 Task: Create a sub task Release to Production / Go Live for the task  Add push notification feature to the app in the project TrendForge , assign it to team member softage.10@softage.net and update the status of the sub task to  At Risk , set the priority of the sub task to Medium.
Action: Mouse moved to (73, 565)
Screenshot: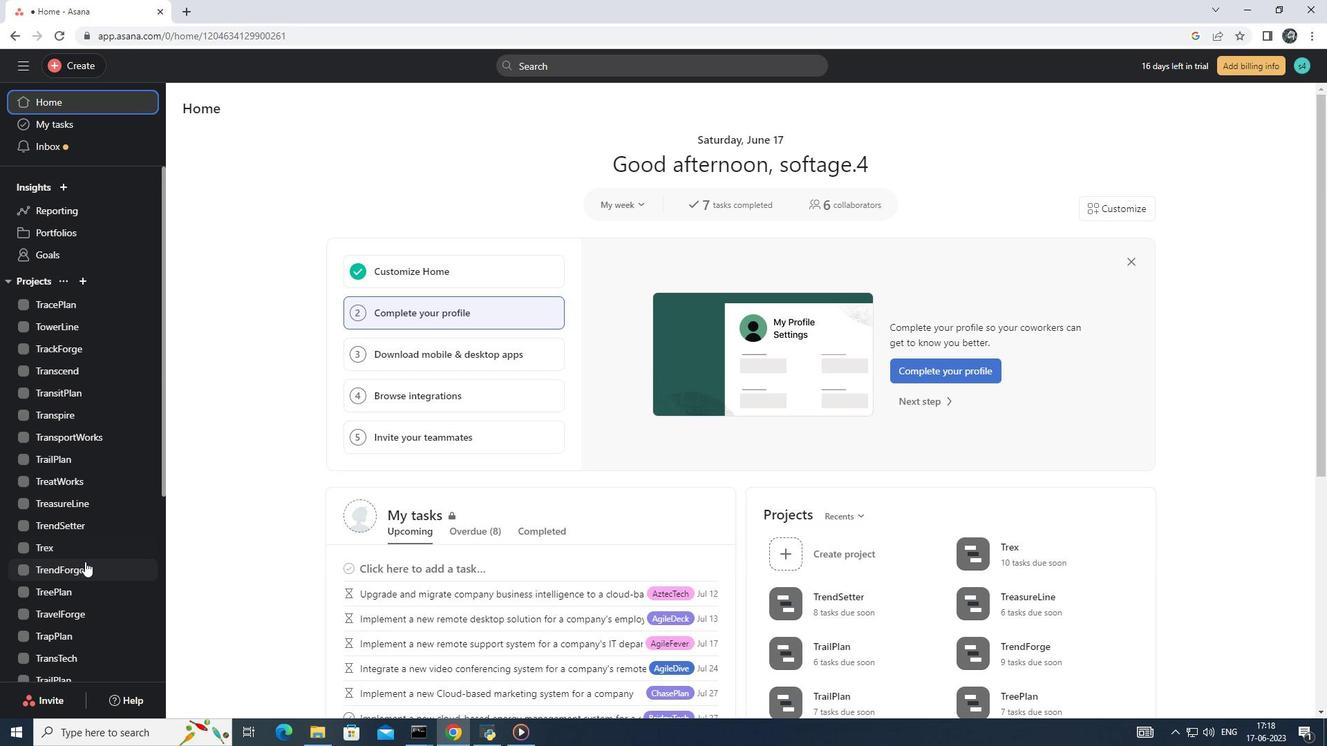 
Action: Mouse pressed left at (73, 565)
Screenshot: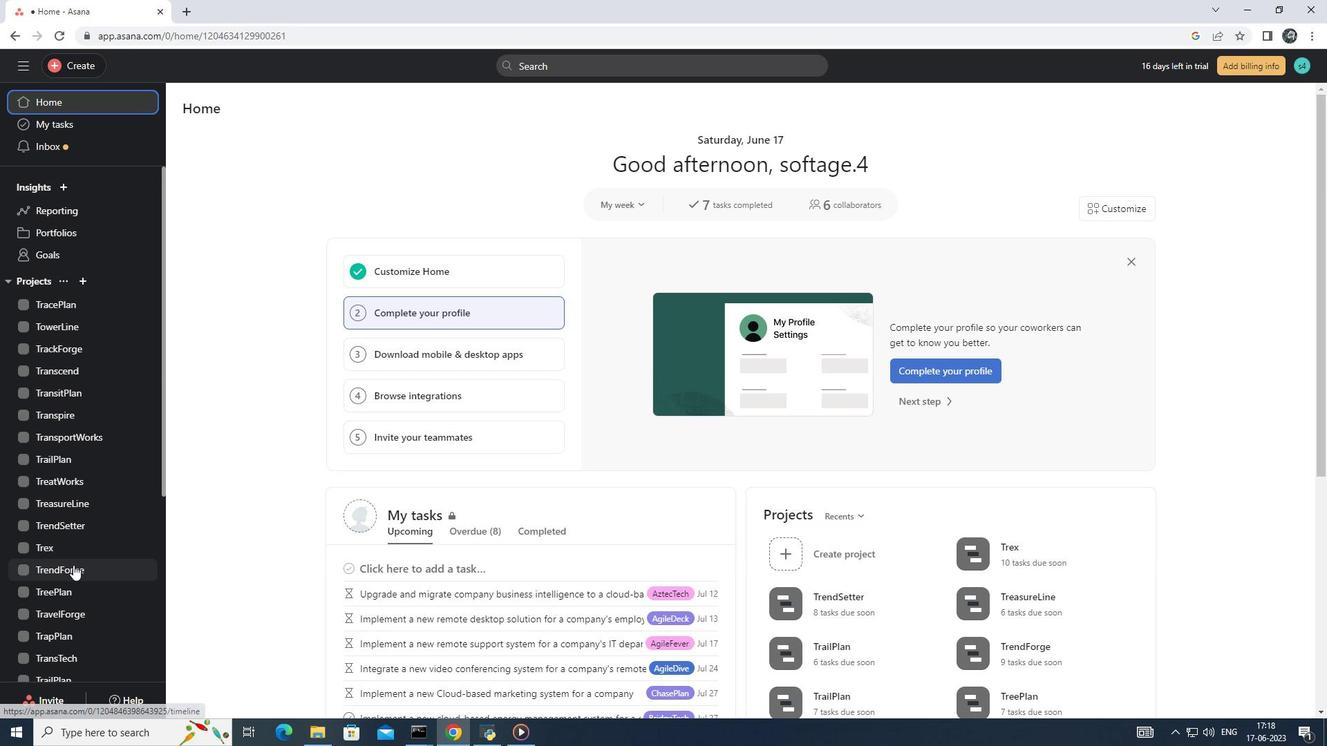 
Action: Mouse moved to (577, 325)
Screenshot: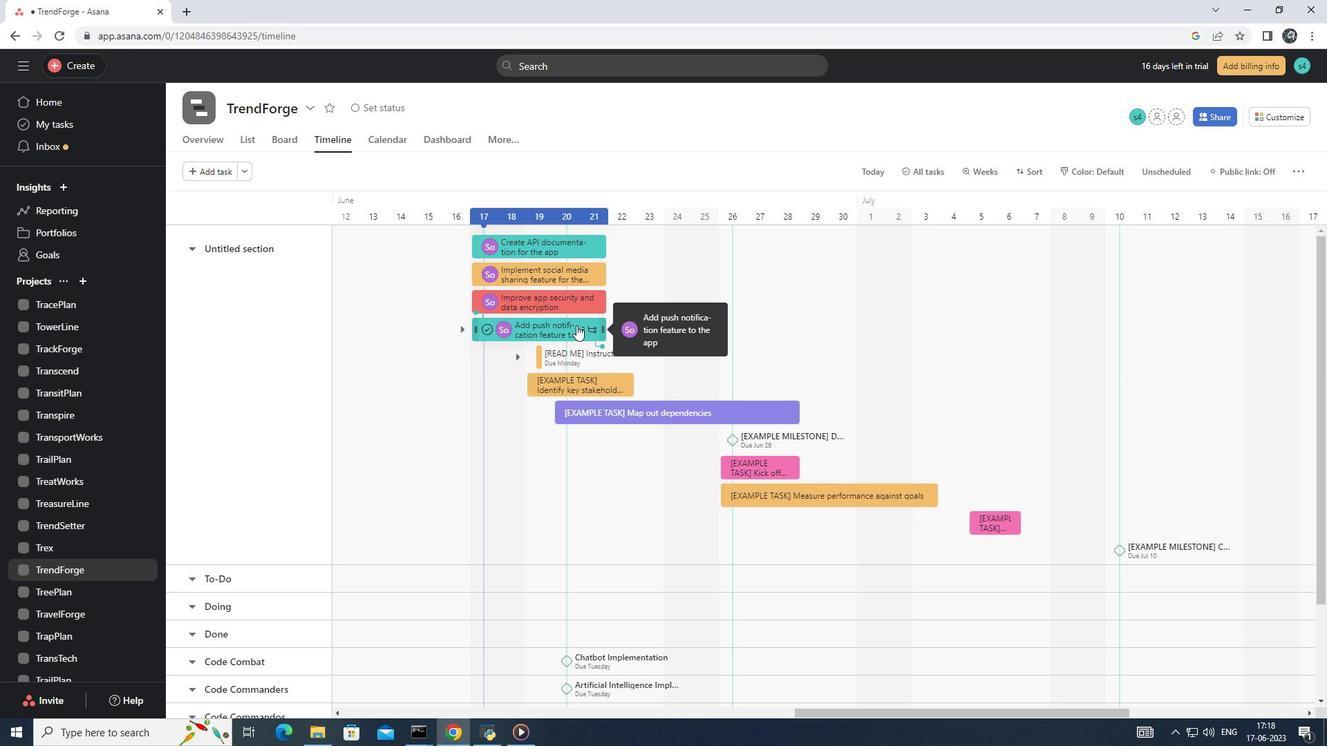 
Action: Mouse pressed left at (577, 325)
Screenshot: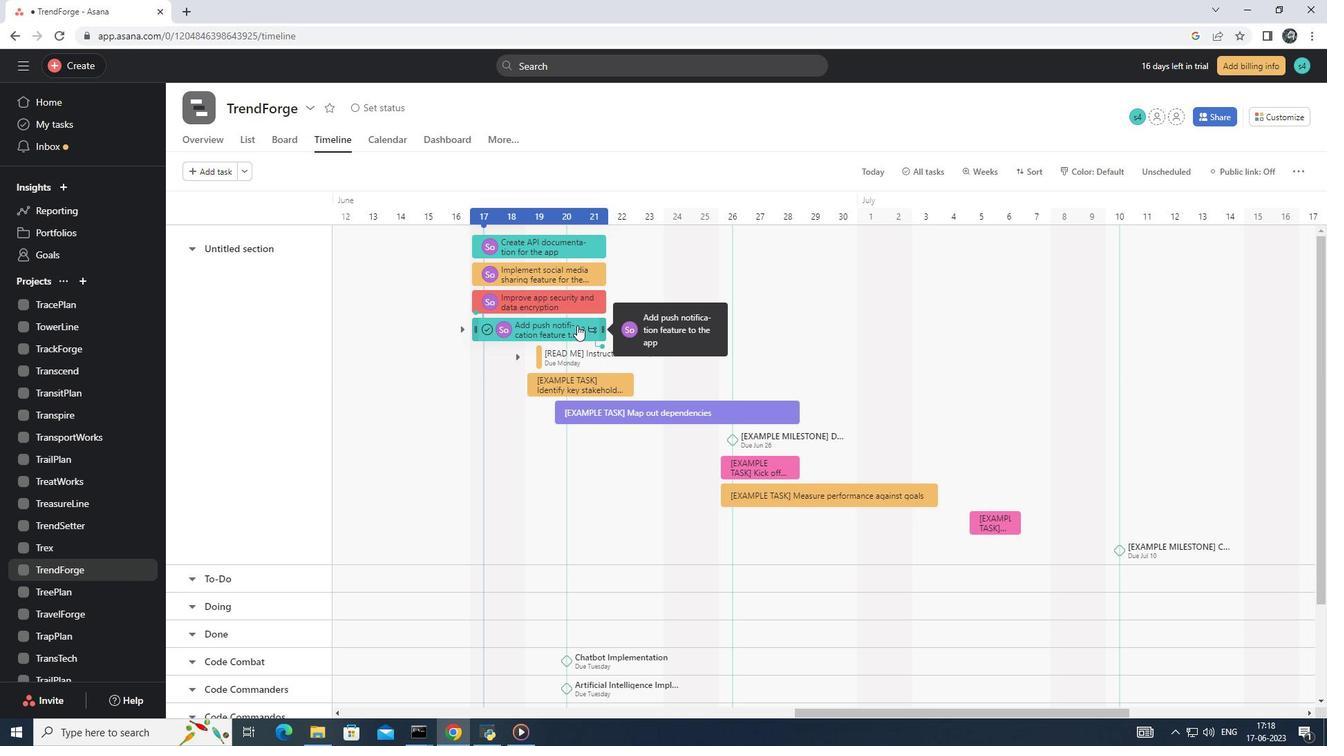 
Action: Mouse moved to (946, 423)
Screenshot: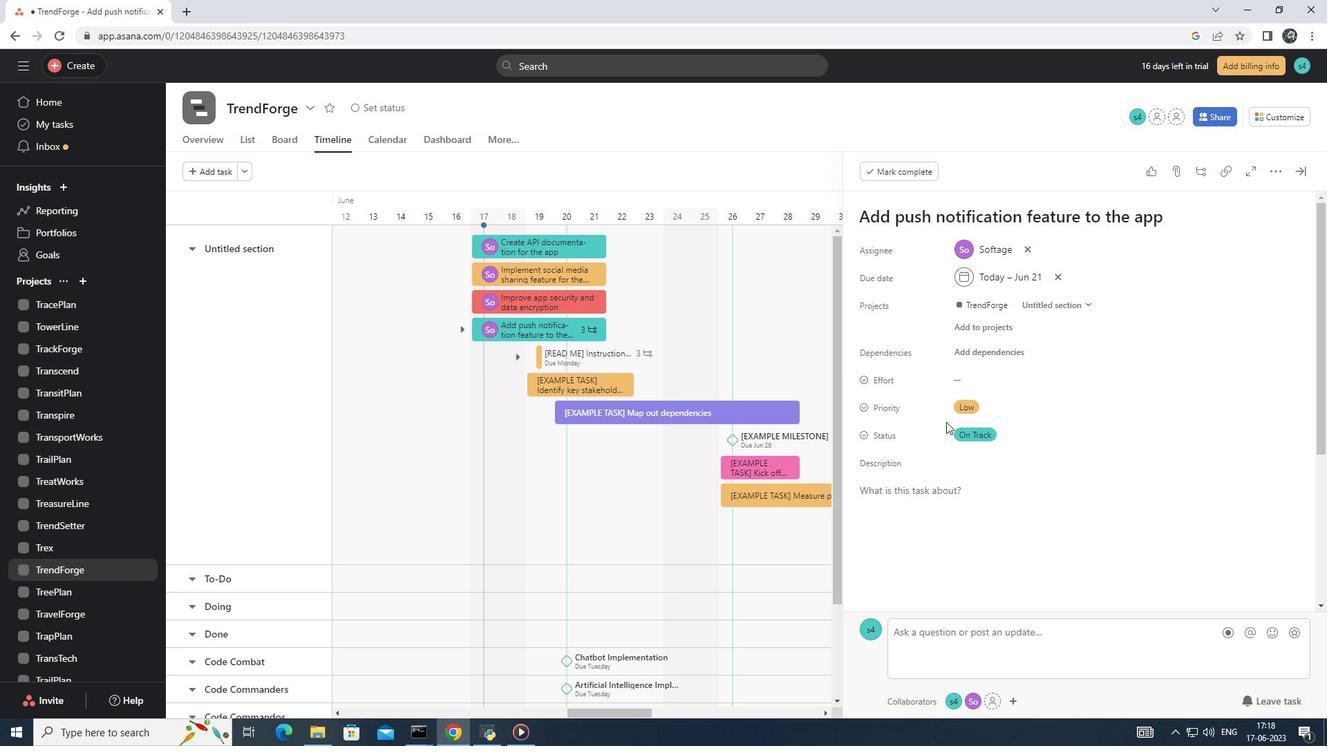 
Action: Mouse scrolled (946, 423) with delta (0, 0)
Screenshot: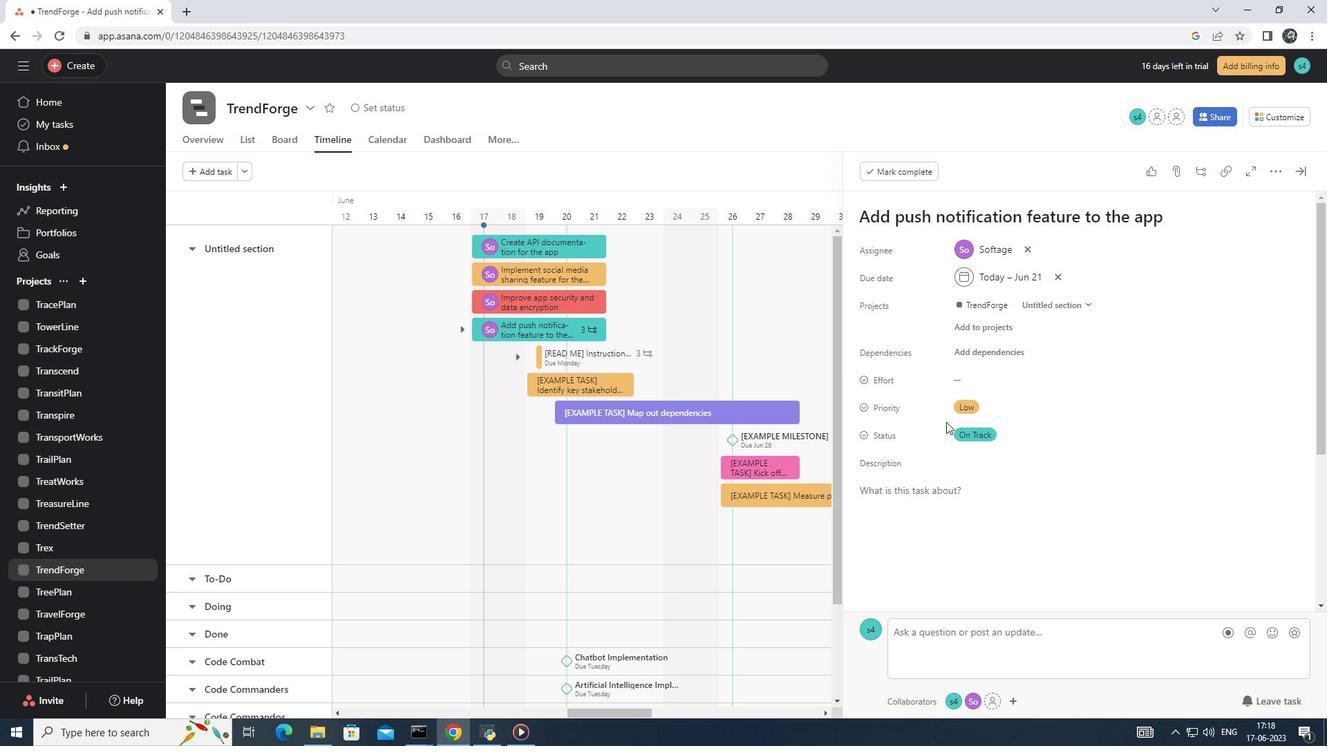 
Action: Mouse moved to (946, 424)
Screenshot: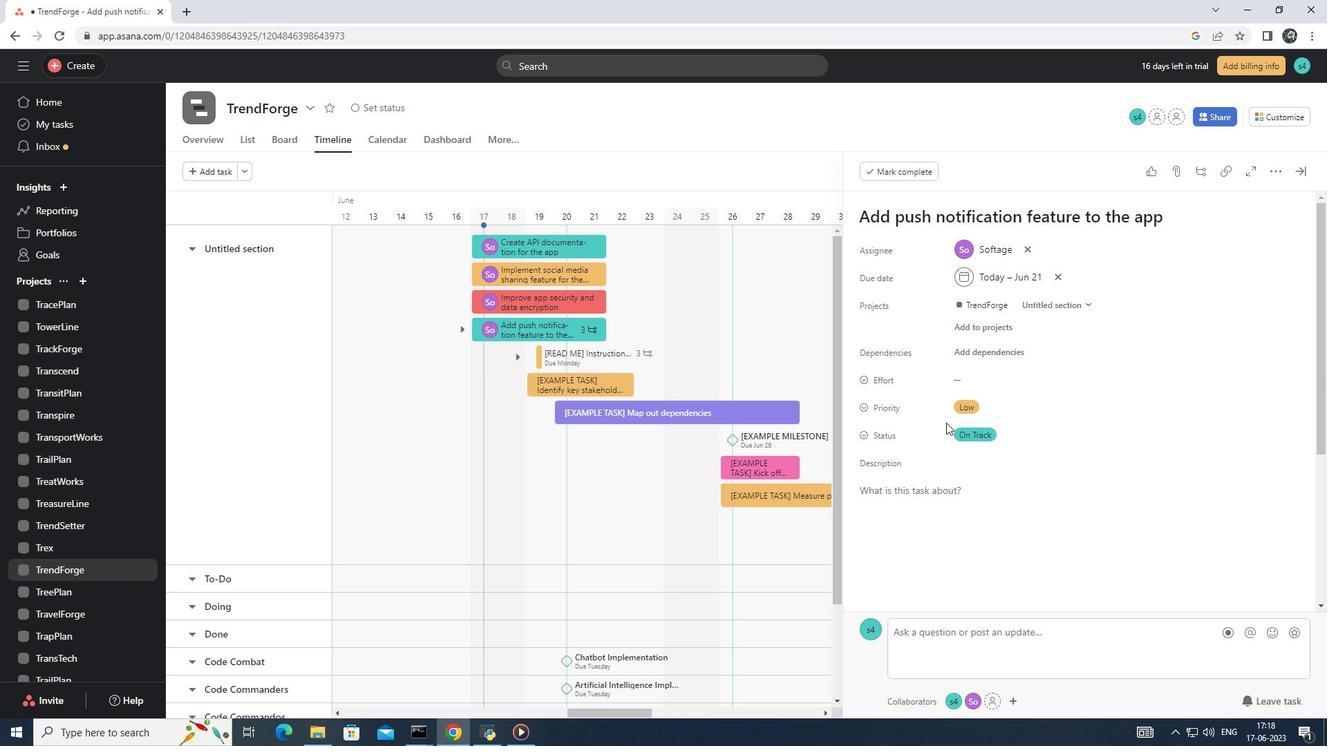 
Action: Mouse scrolled (946, 423) with delta (0, 0)
Screenshot: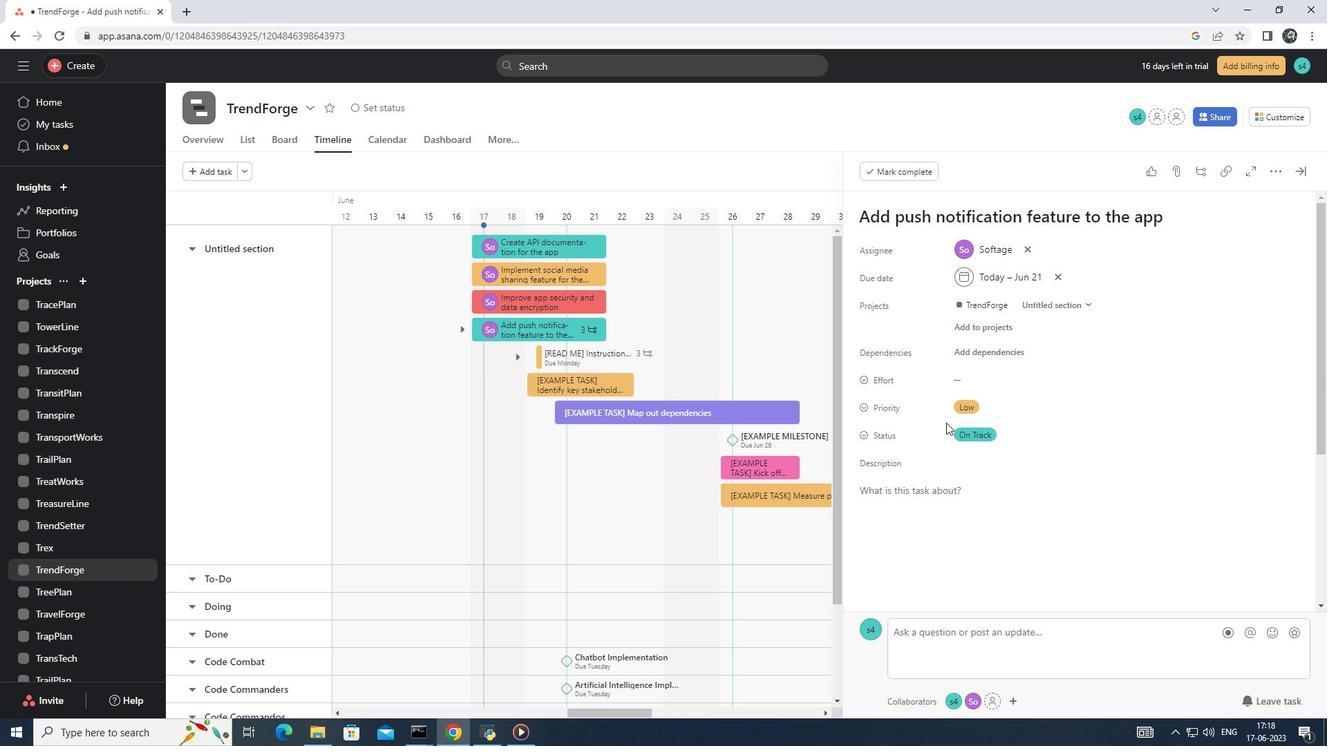 
Action: Mouse scrolled (946, 423) with delta (0, 0)
Screenshot: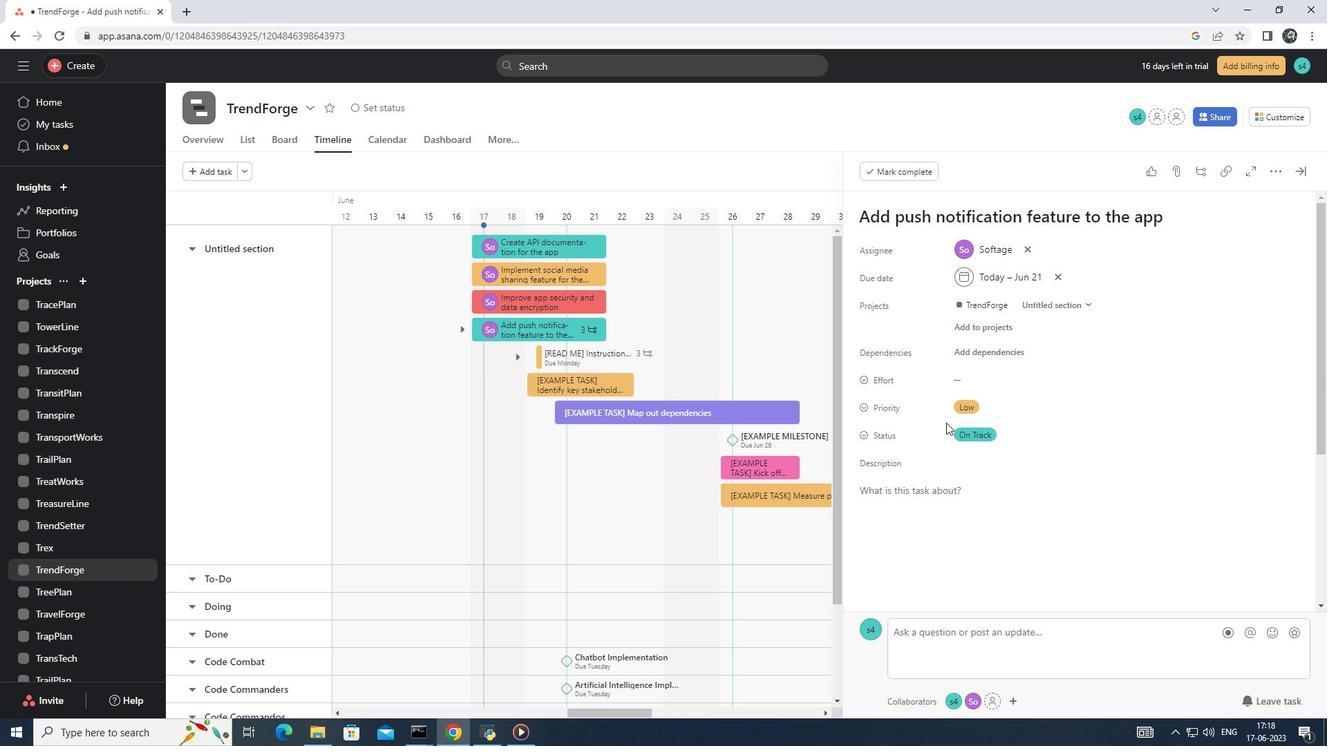 
Action: Mouse moved to (893, 521)
Screenshot: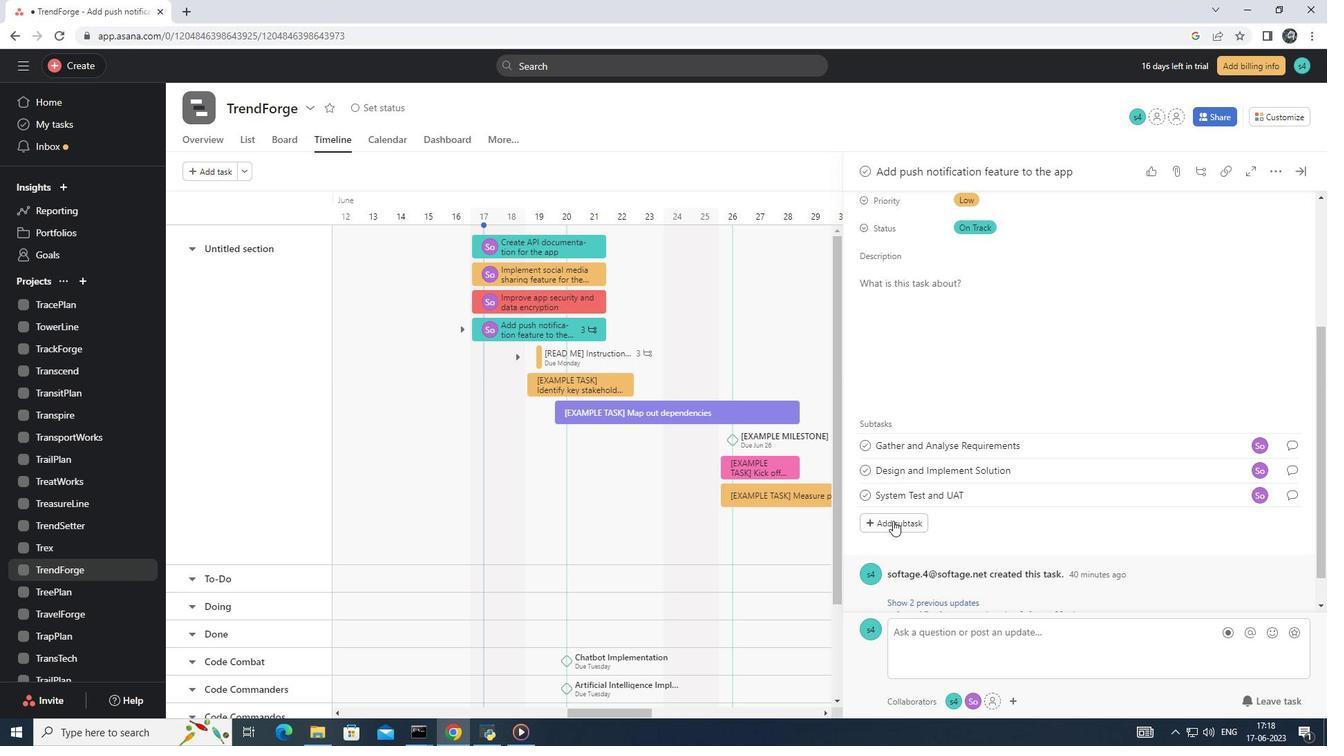 
Action: Mouse pressed left at (893, 521)
Screenshot: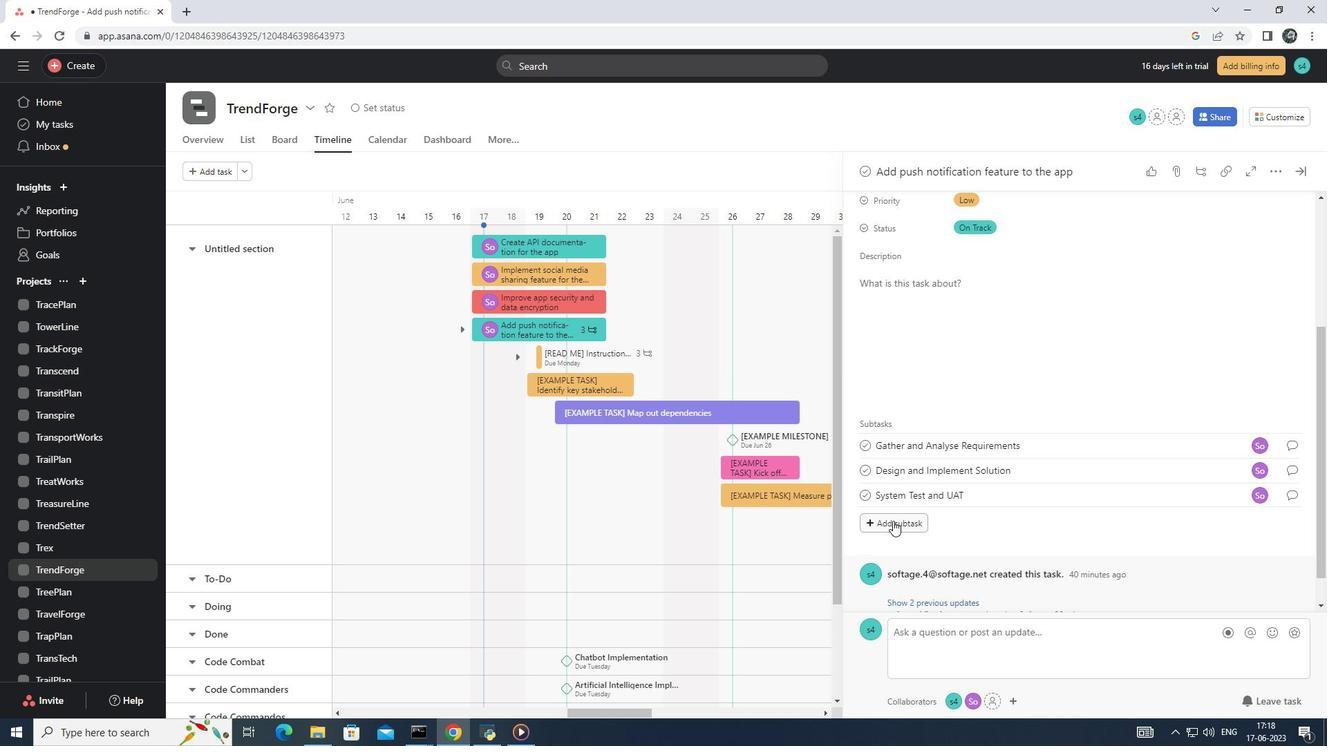 
Action: Mouse moved to (898, 494)
Screenshot: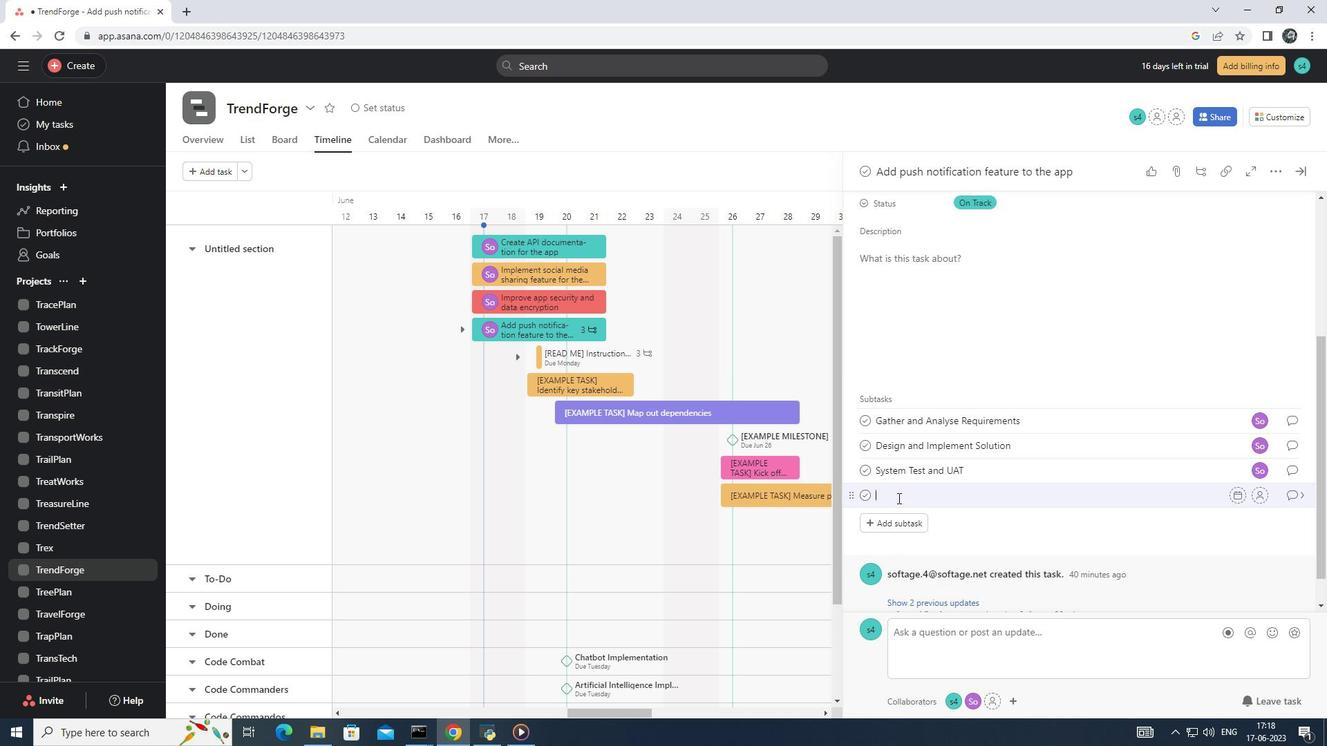 
Action: Mouse pressed left at (898, 494)
Screenshot: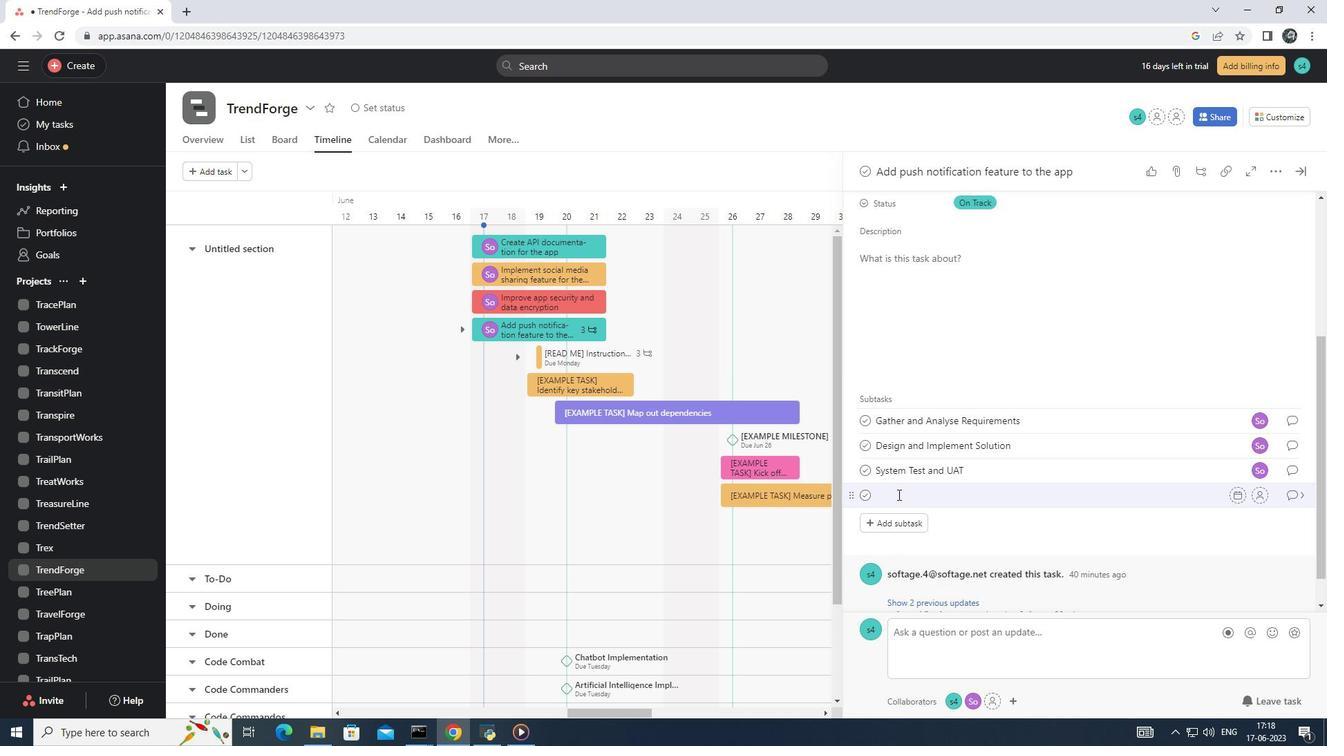
Action: Key pressed <Key.shift><Key.shift>Release<Key.space>to<Key.space><Key.shift>Production<Key.space>/<Key.space><Key.shift>Go<Key.space><Key.shift><Key.shift><Key.shift><Key.shift>Live
Screenshot: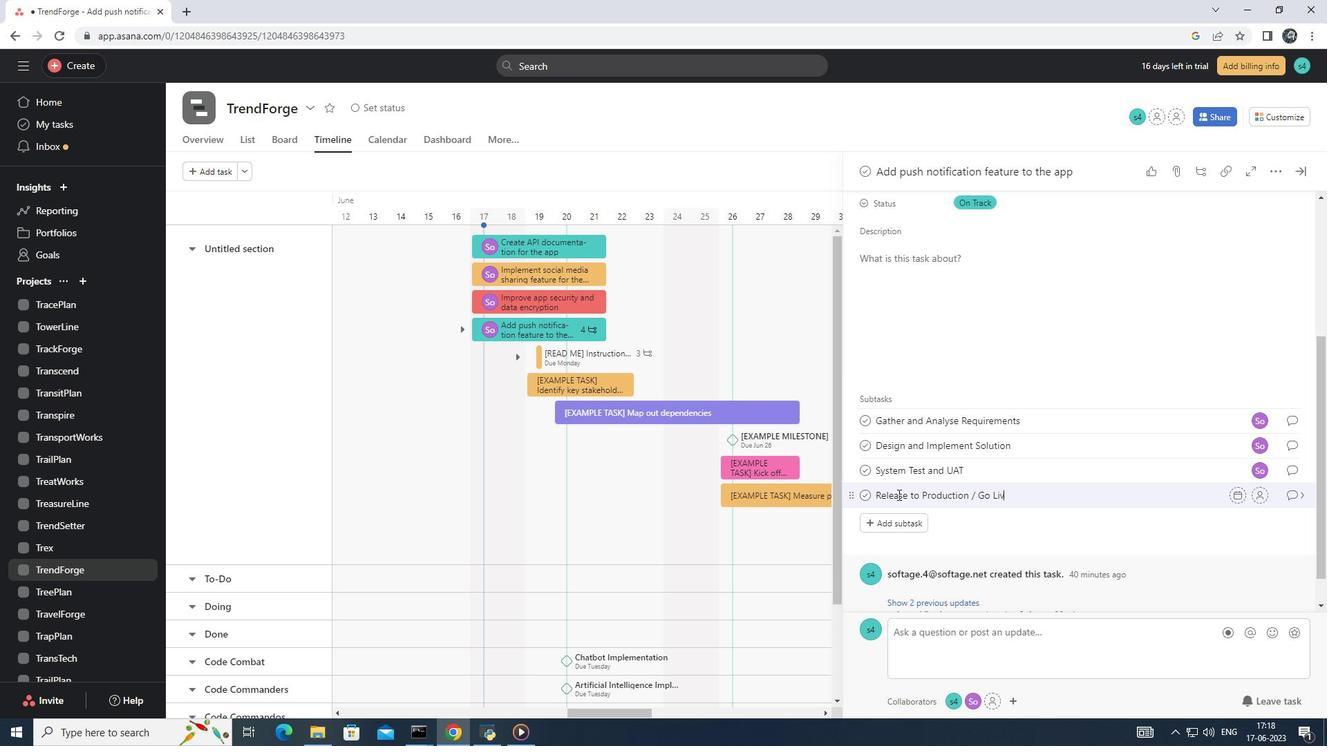 
Action: Mouse moved to (1257, 496)
Screenshot: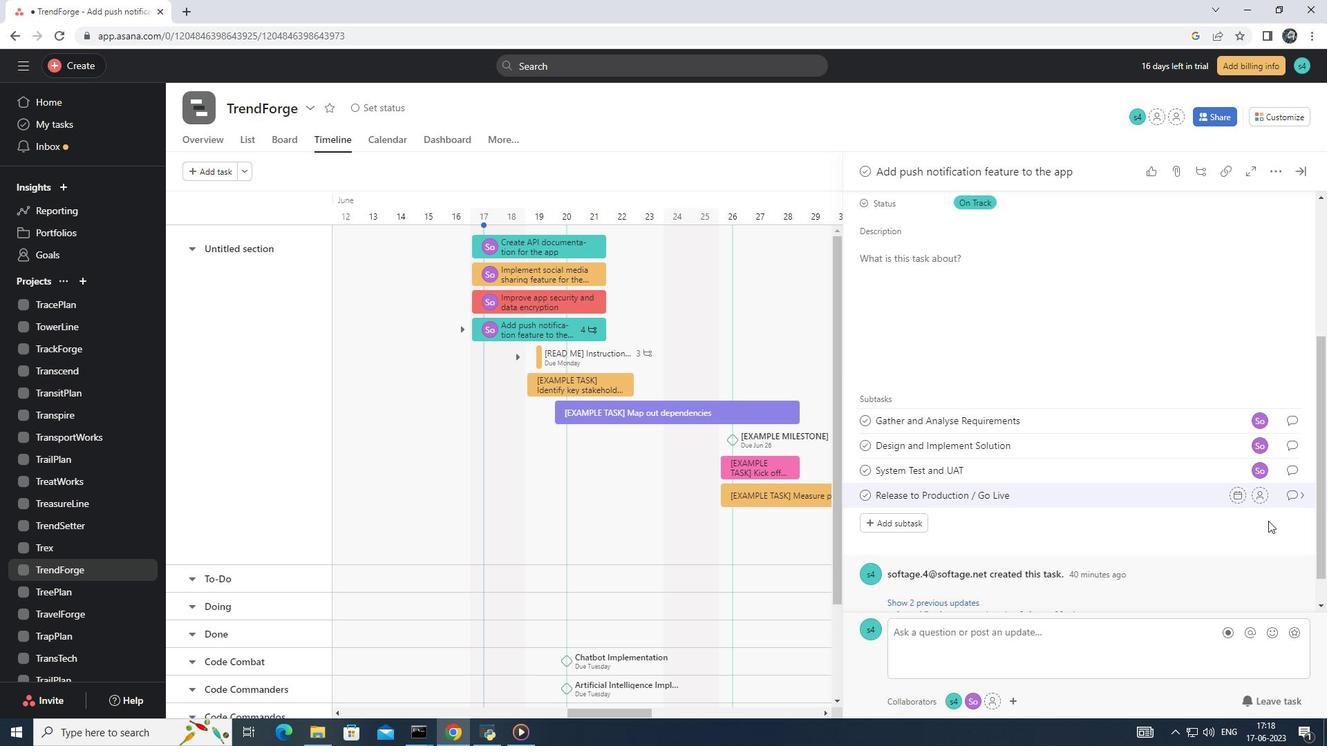 
Action: Mouse pressed left at (1257, 496)
Screenshot: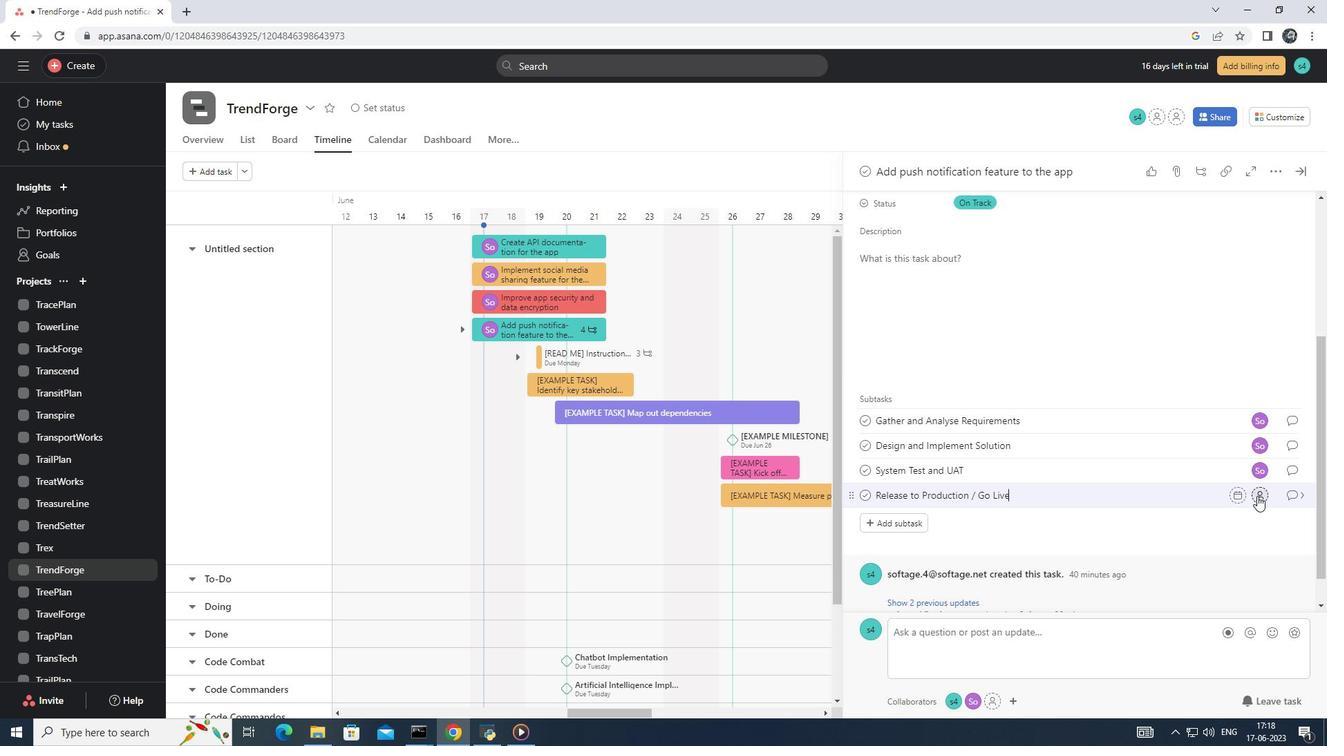 
Action: Mouse moved to (1071, 547)
Screenshot: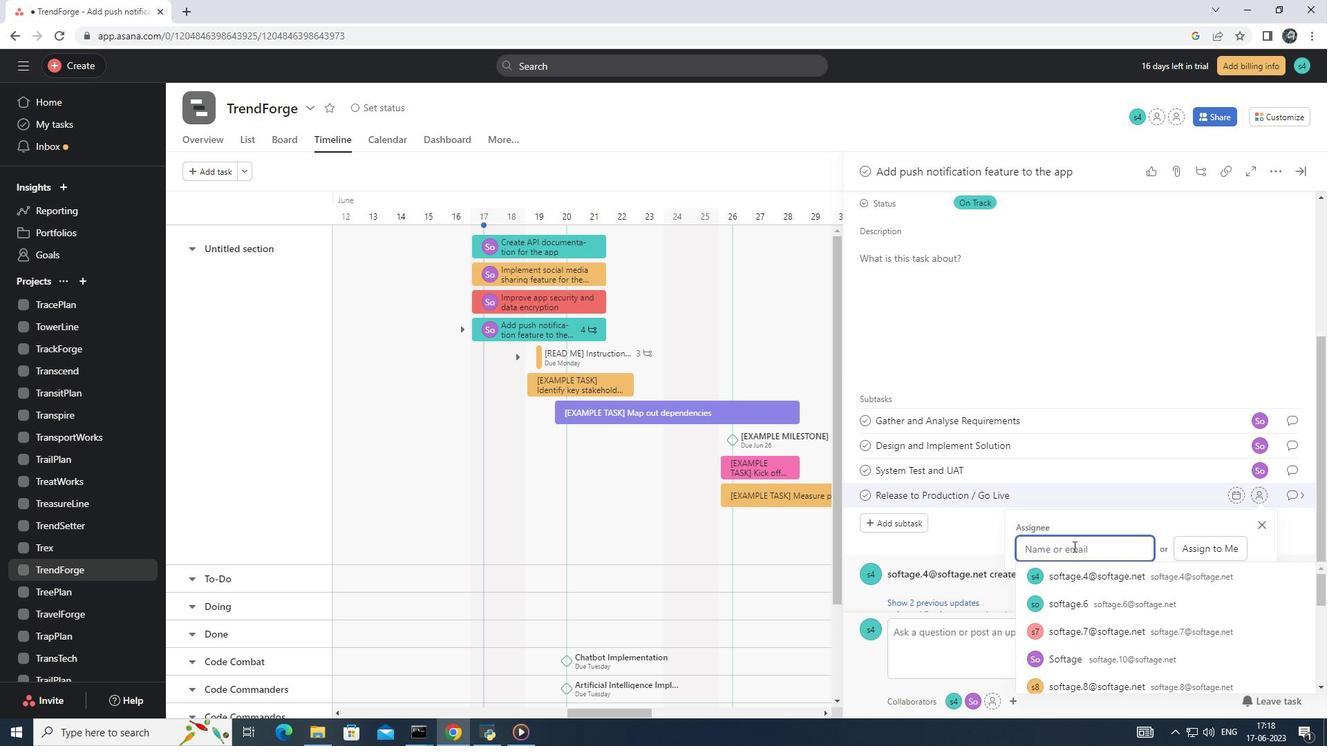 
Action: Mouse pressed left at (1071, 547)
Screenshot: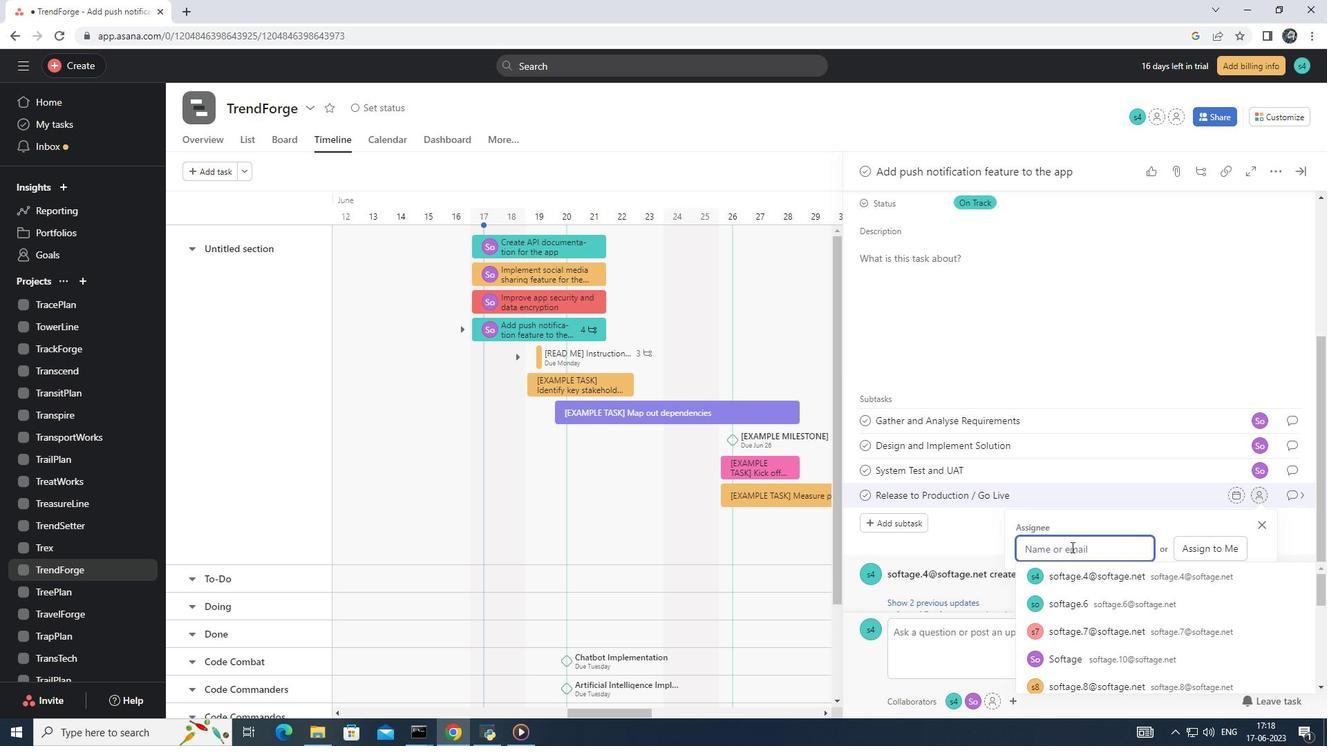 
Action: Mouse moved to (1032, 570)
Screenshot: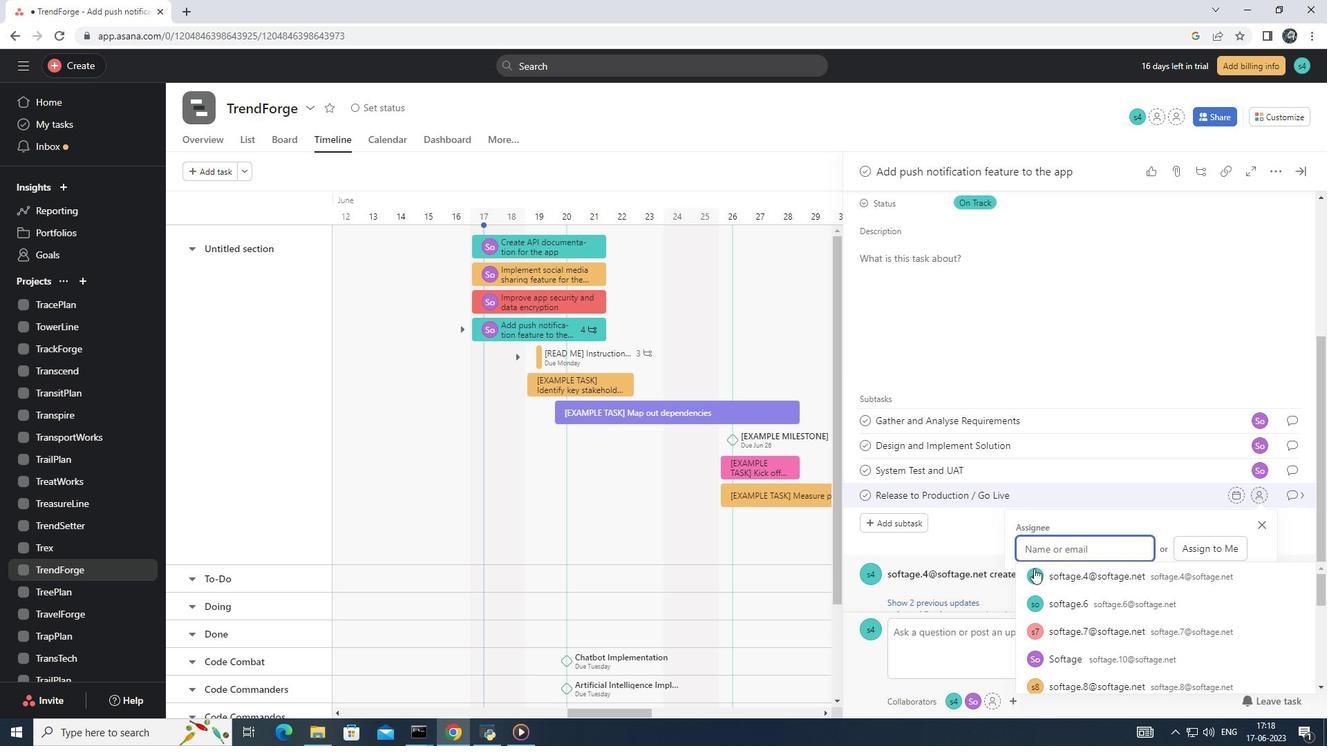 
Action: Key pressed softage.10<Key.shift>@softage.net<Key.enter>
Screenshot: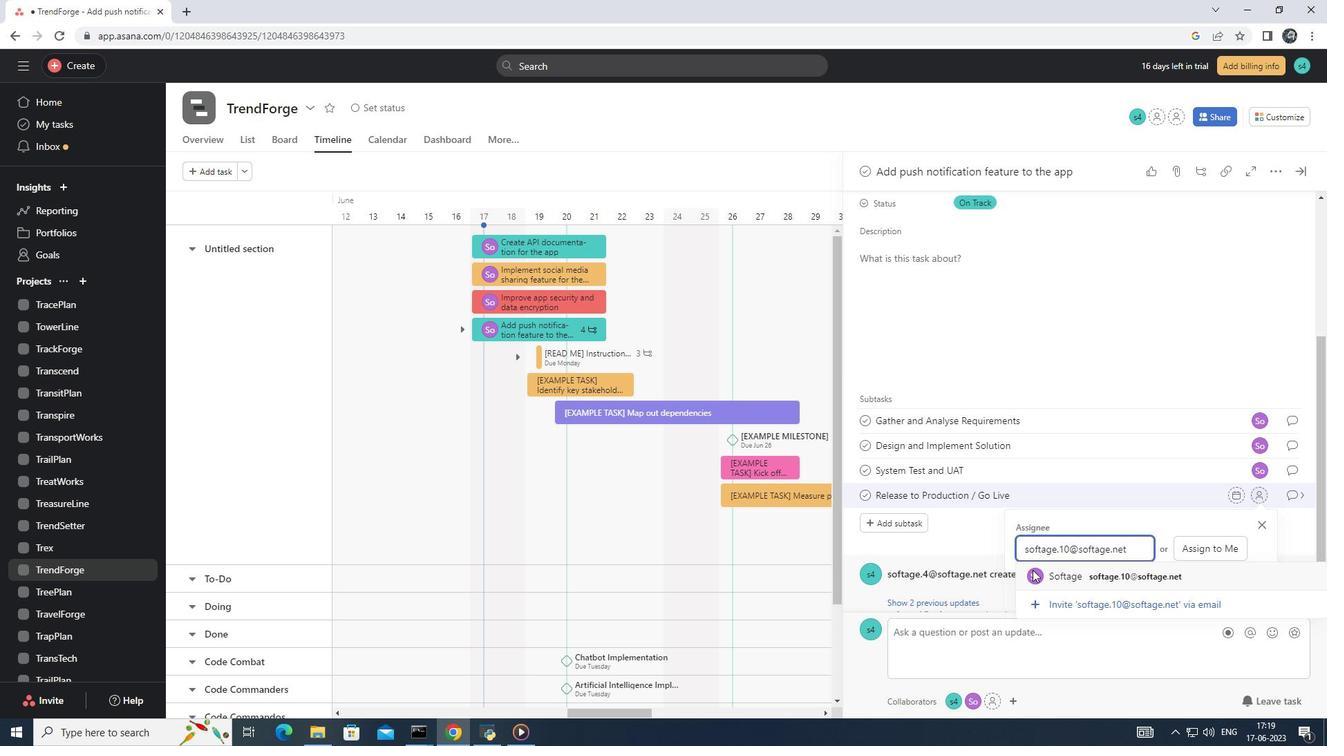 
Action: Mouse moved to (1303, 495)
Screenshot: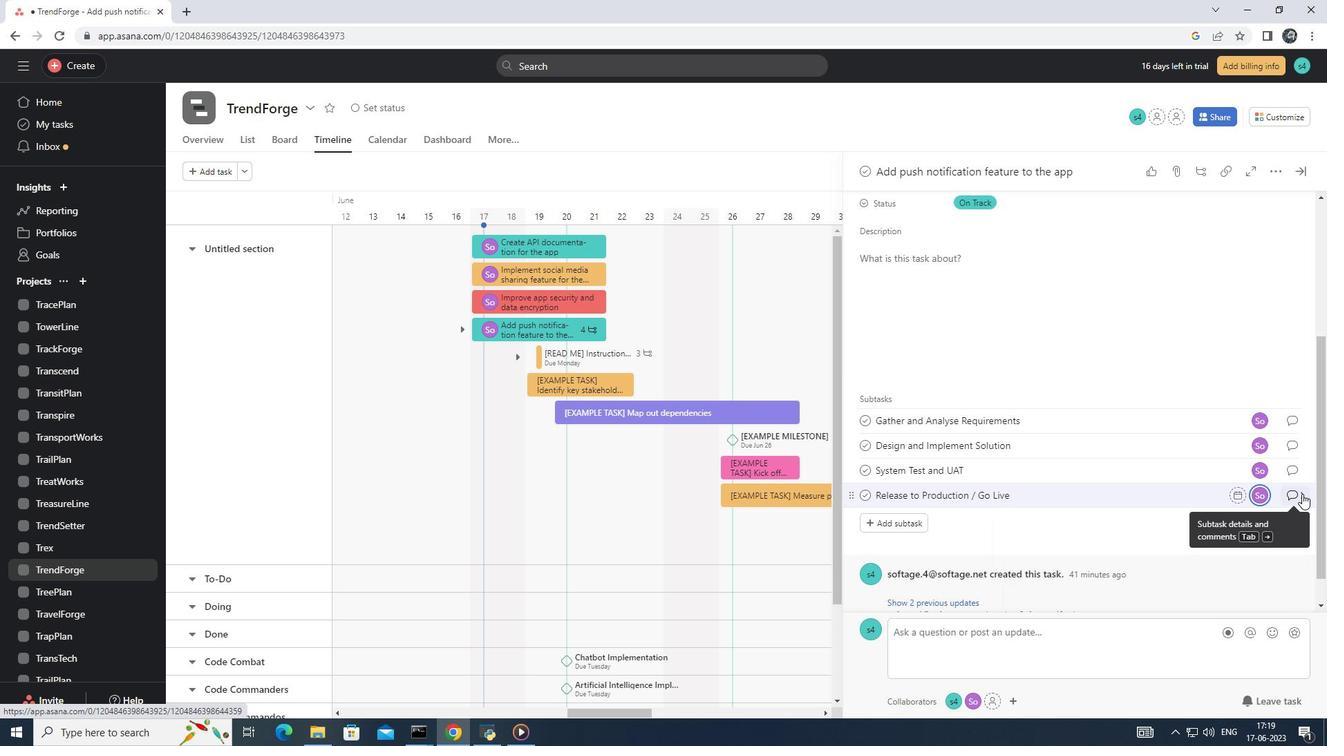 
Action: Mouse pressed left at (1303, 495)
Screenshot: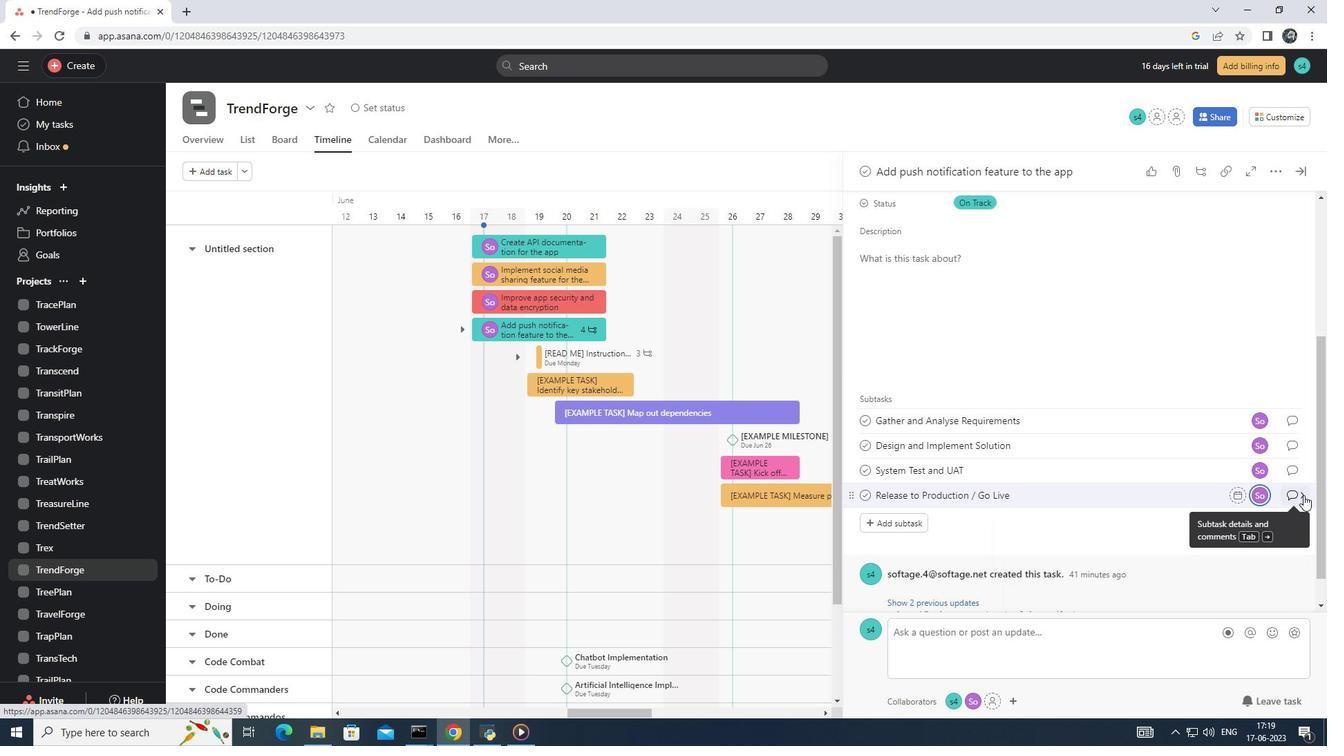
Action: Mouse moved to (899, 362)
Screenshot: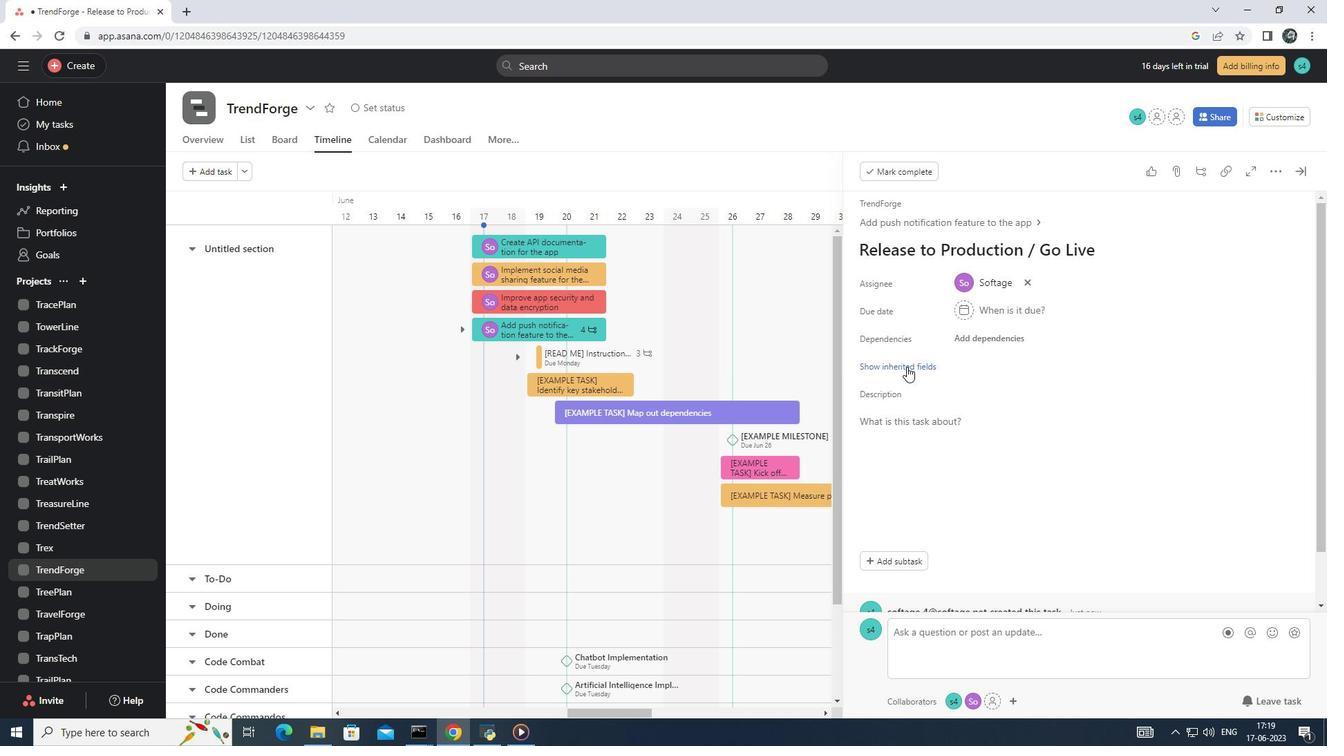 
Action: Mouse pressed left at (899, 362)
Screenshot: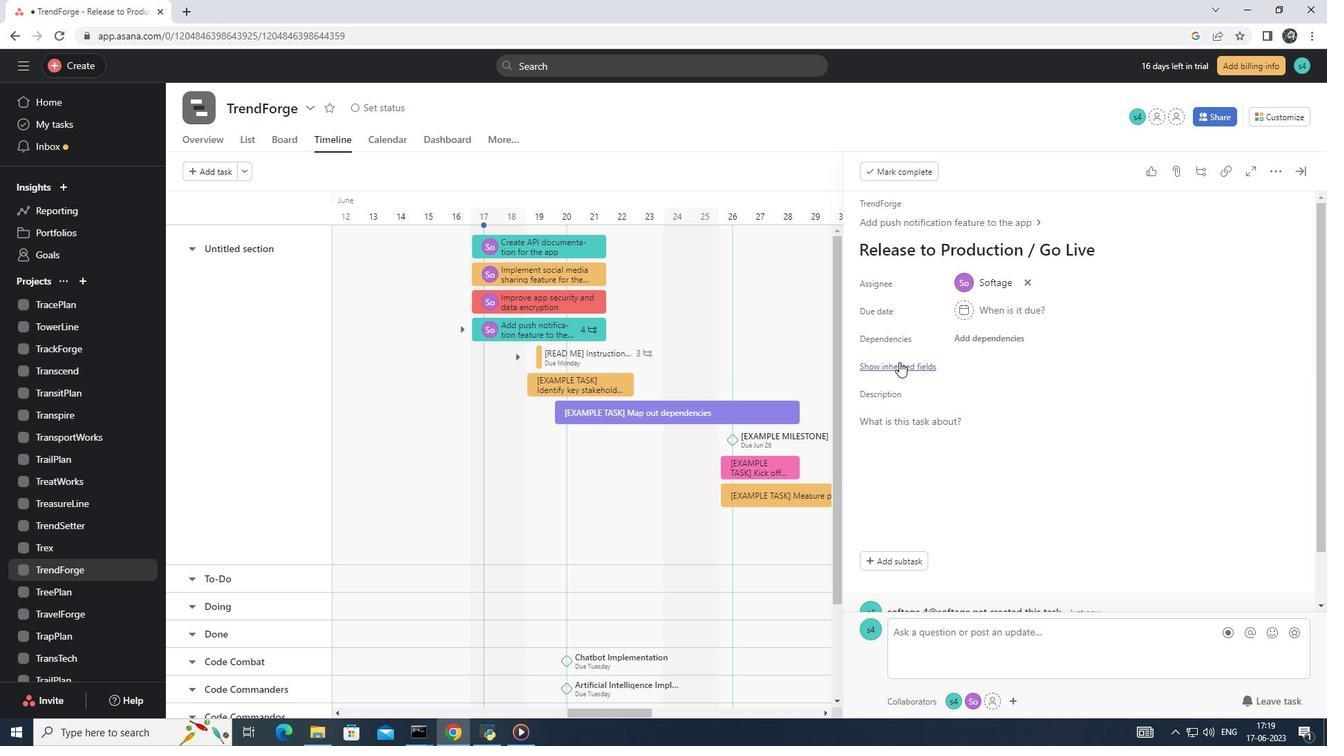 
Action: Mouse moved to (976, 450)
Screenshot: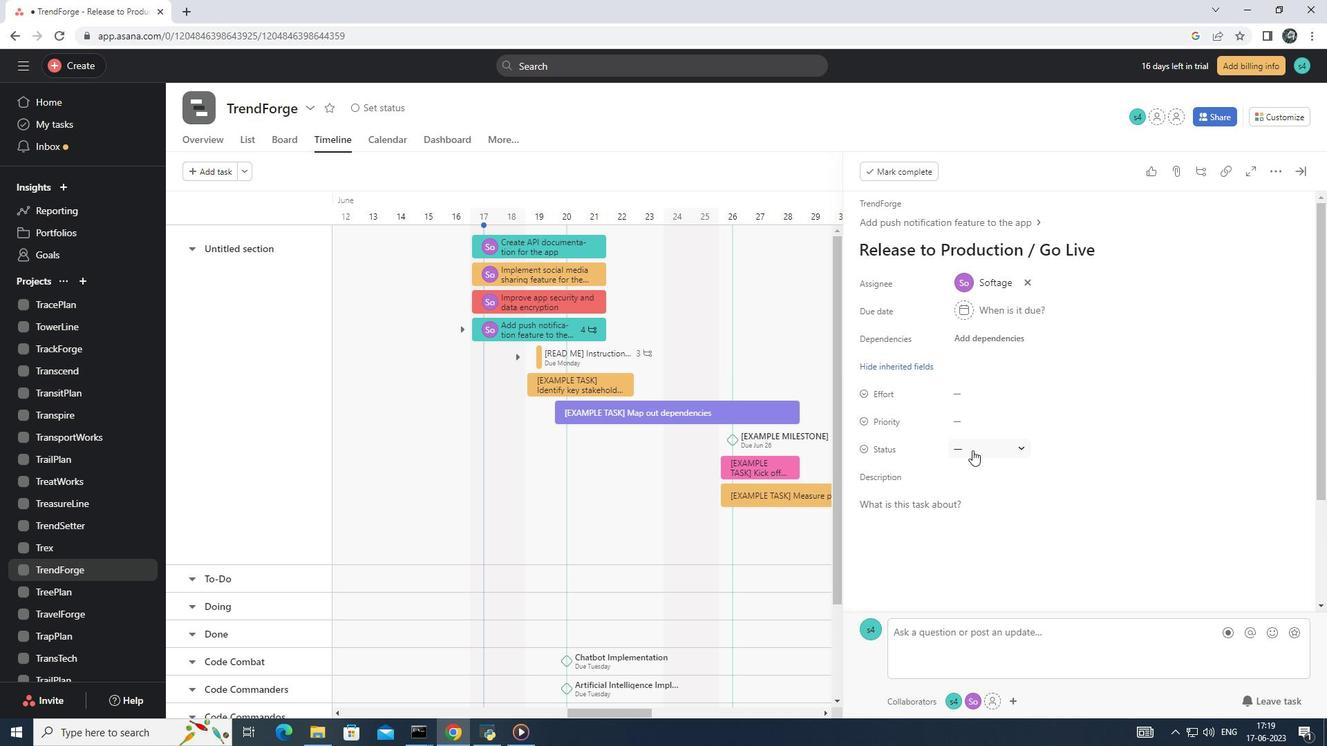 
Action: Mouse pressed left at (976, 450)
Screenshot: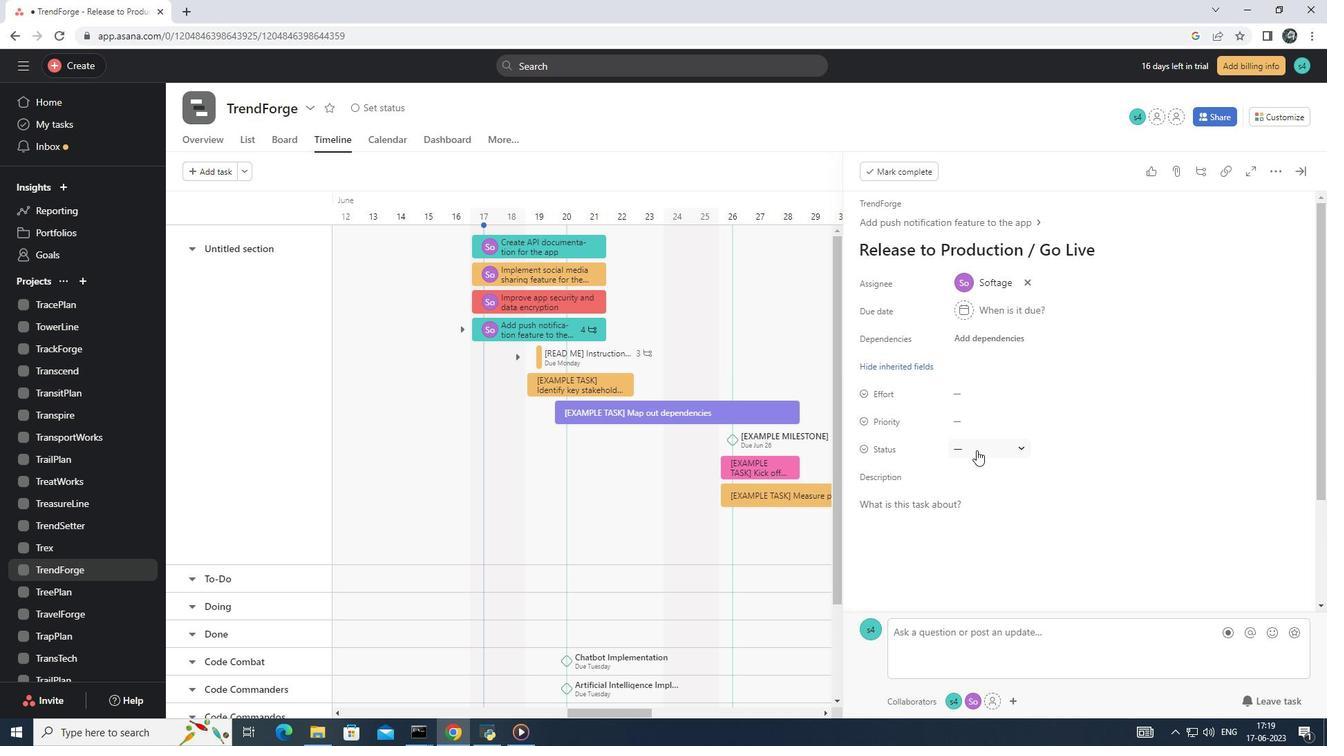 
Action: Mouse moved to (997, 515)
Screenshot: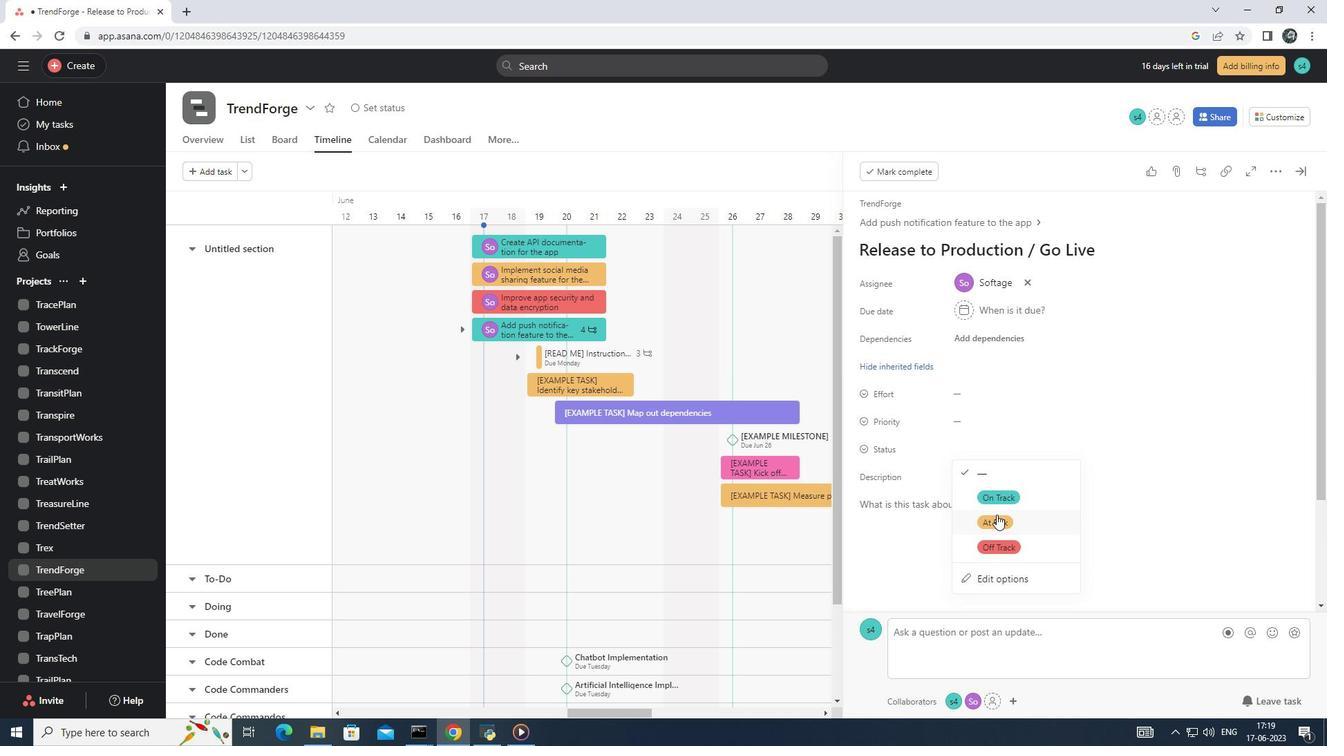 
Action: Mouse pressed left at (997, 515)
Screenshot: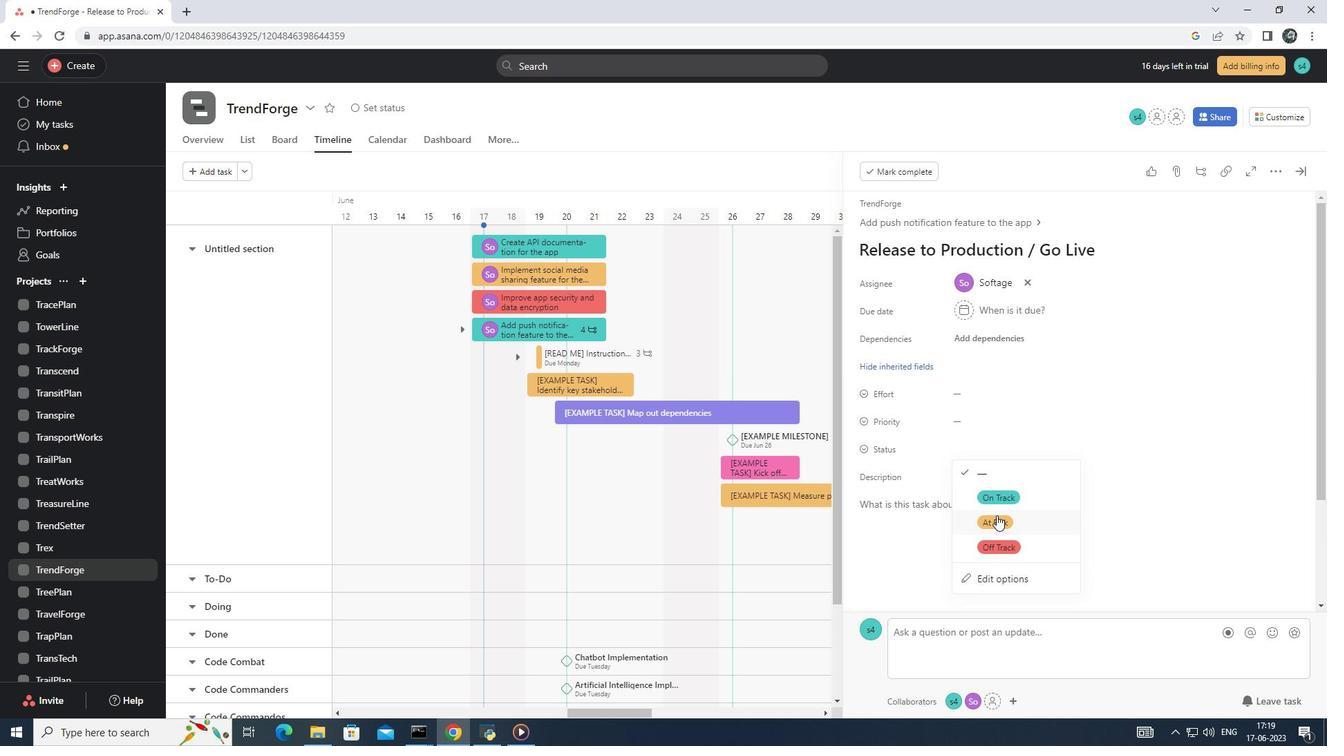 
Action: Mouse moved to (982, 420)
Screenshot: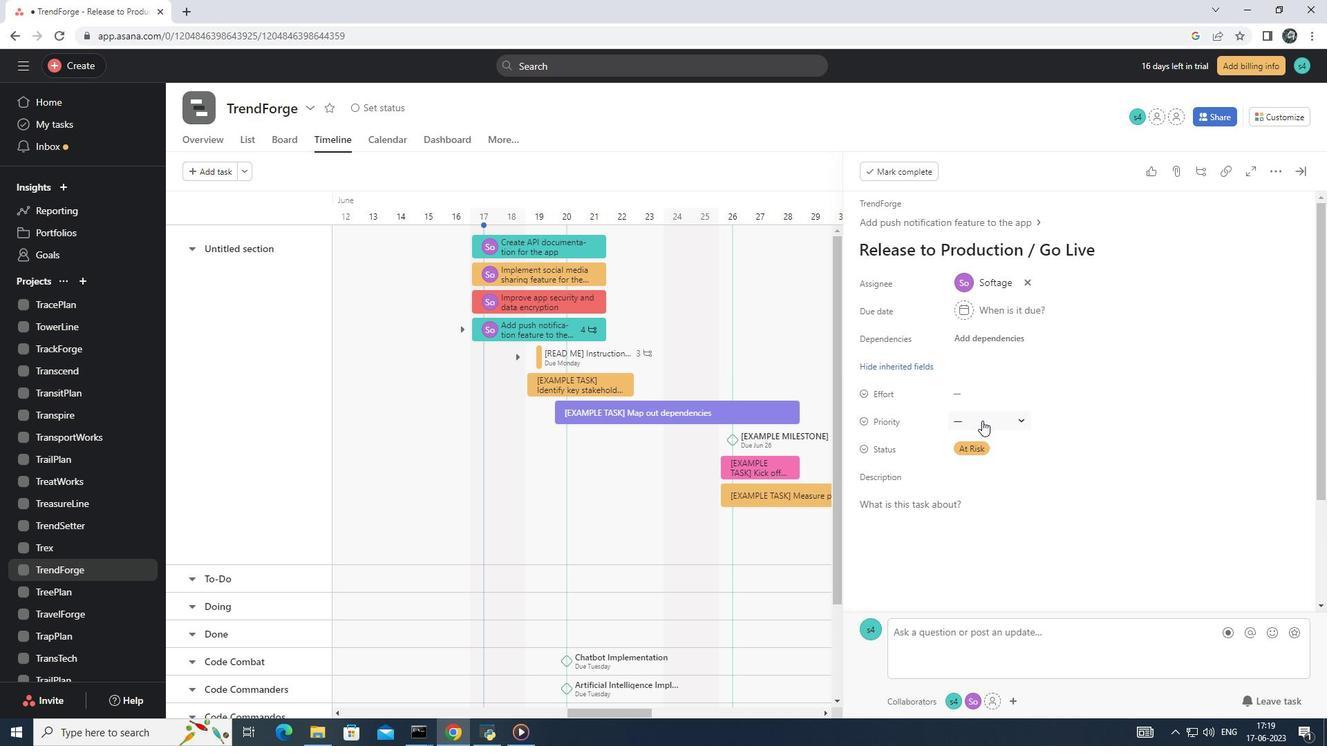 
Action: Mouse pressed left at (982, 420)
Screenshot: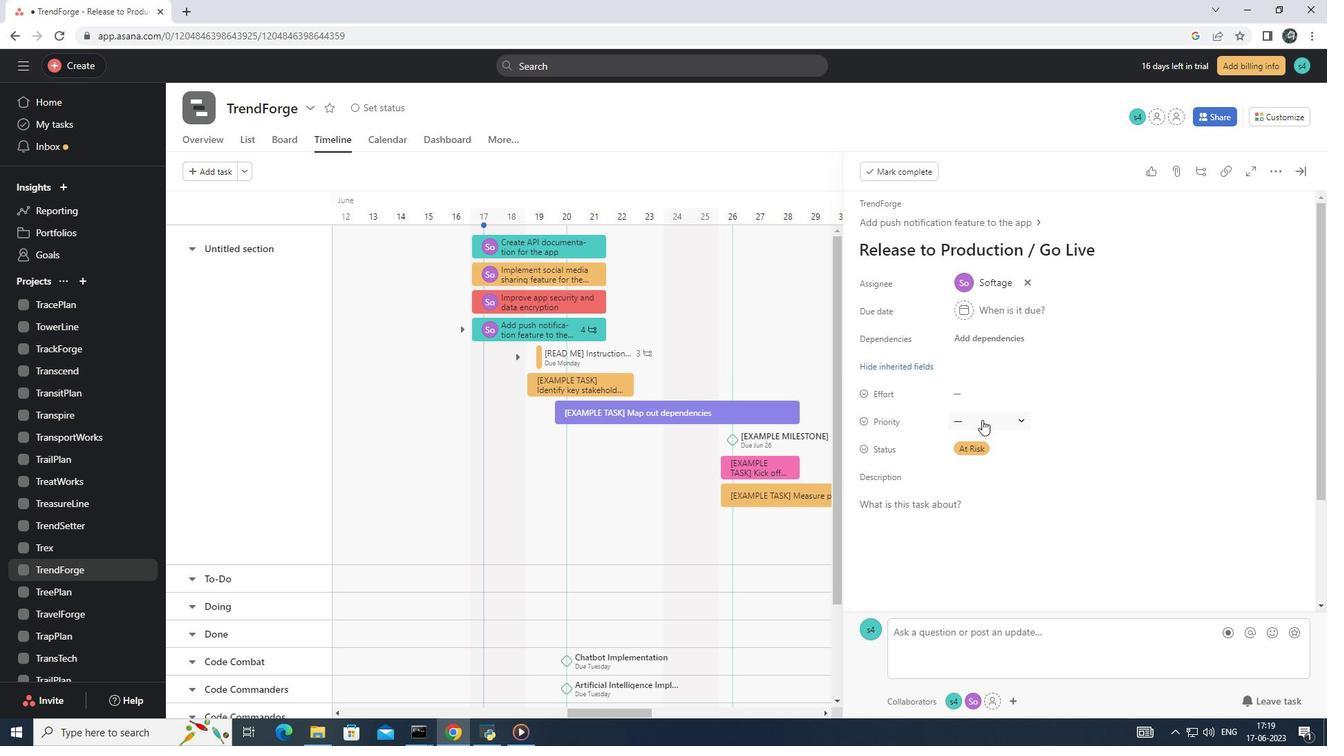
Action: Mouse moved to (1025, 500)
Screenshot: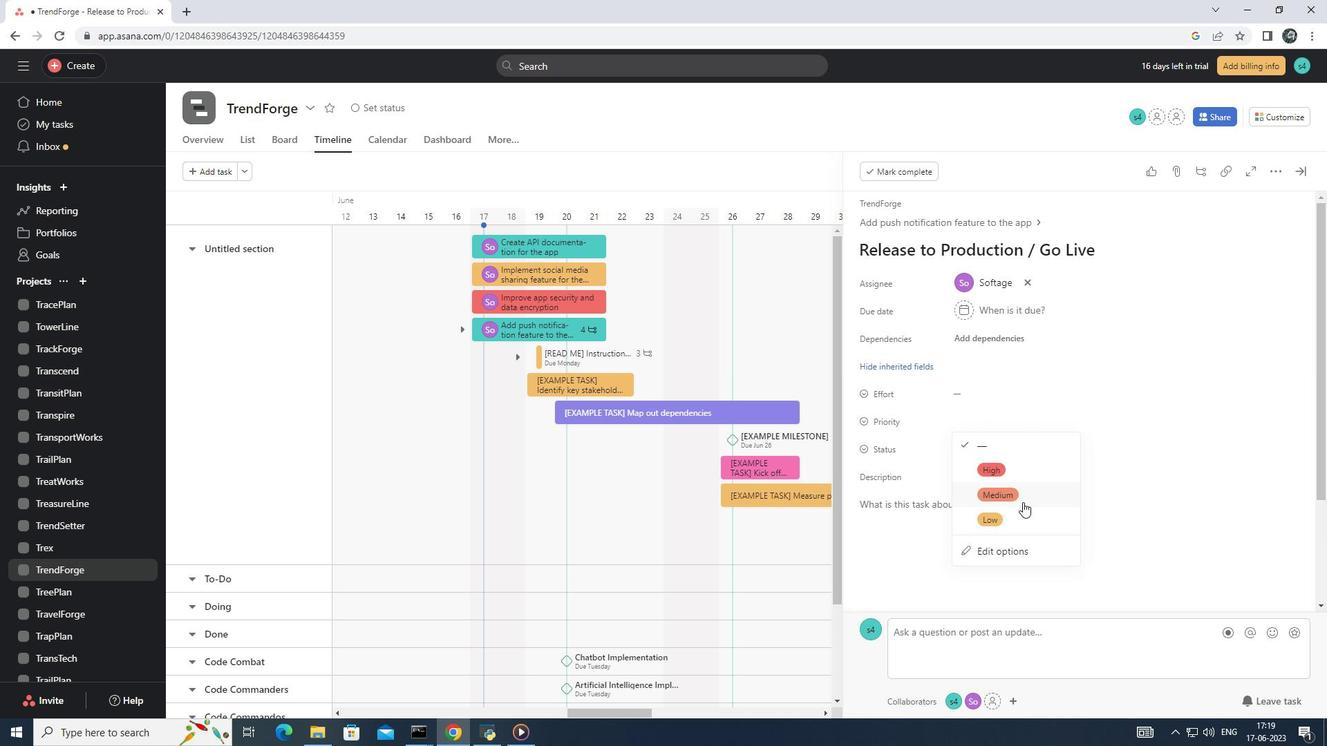 
Action: Mouse pressed left at (1025, 500)
Screenshot: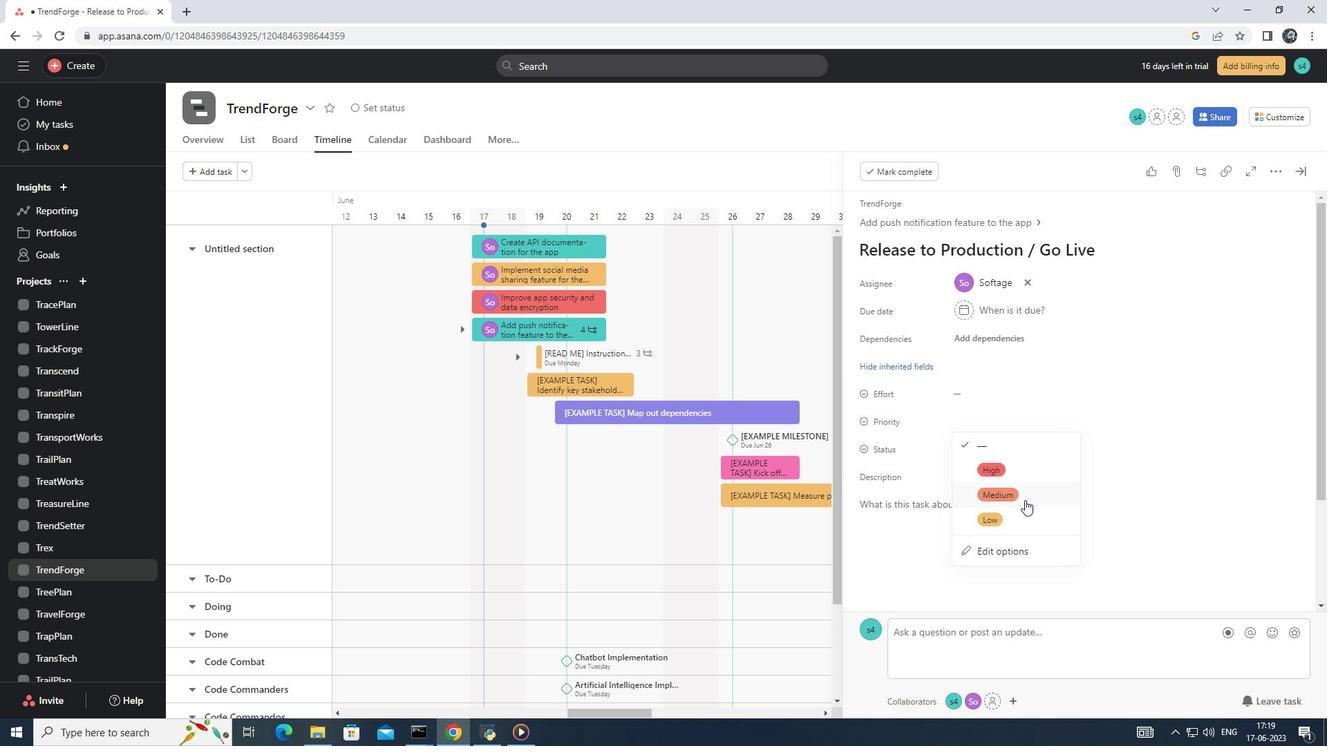 
Action: Mouse moved to (1025, 499)
Screenshot: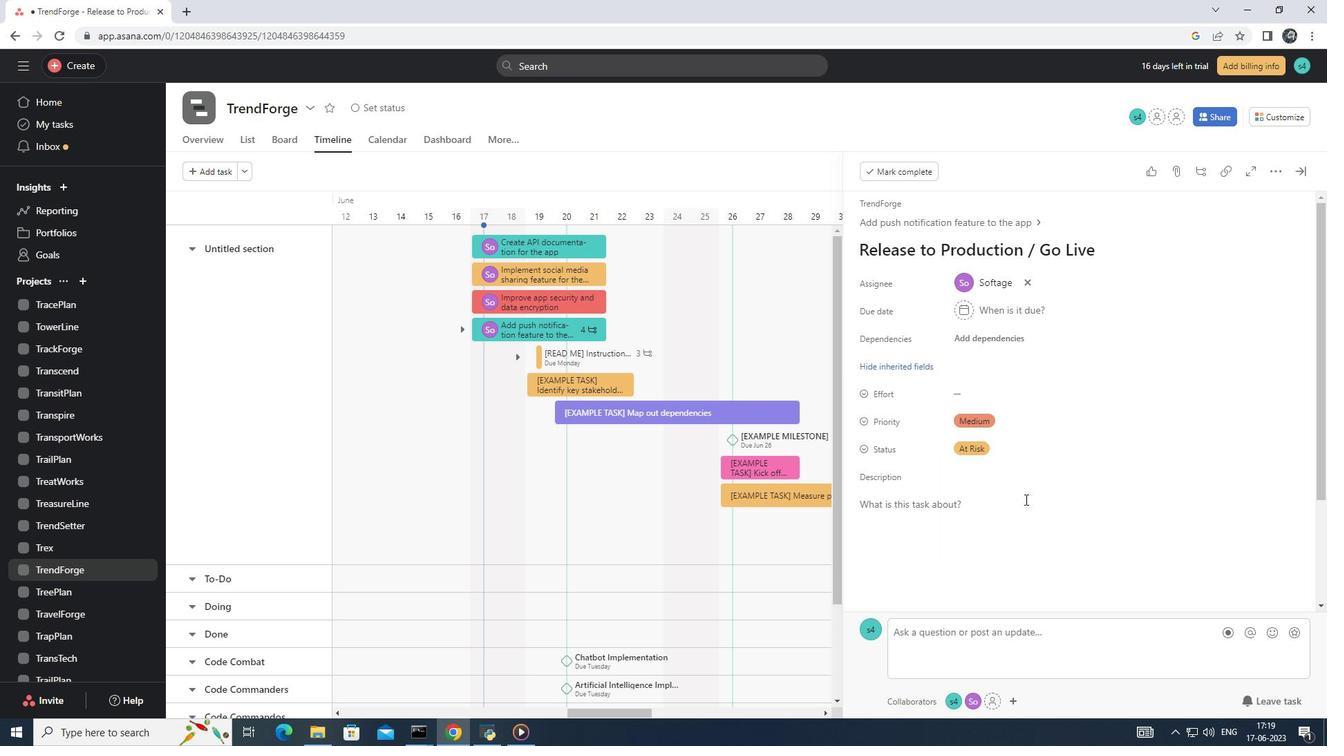
